 Task: Create in the project TransferLine a sprint 'Warp Speed Ahead'.
Action: Mouse moved to (215, 68)
Screenshot: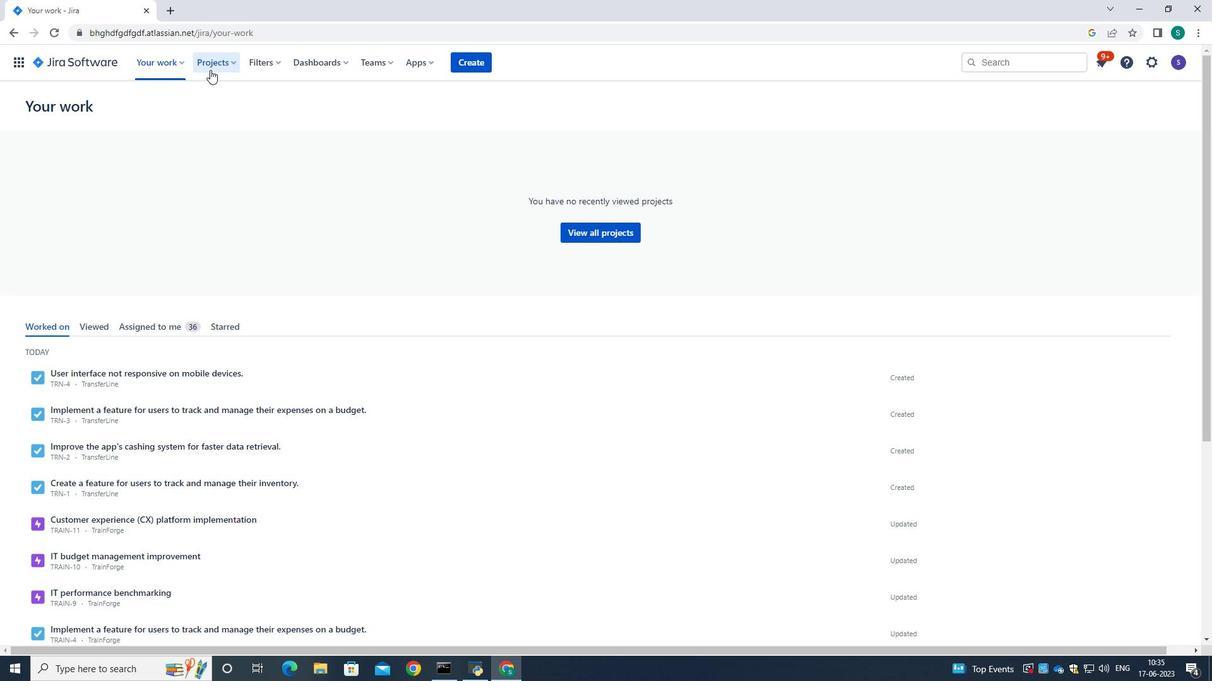 
Action: Mouse pressed left at (215, 68)
Screenshot: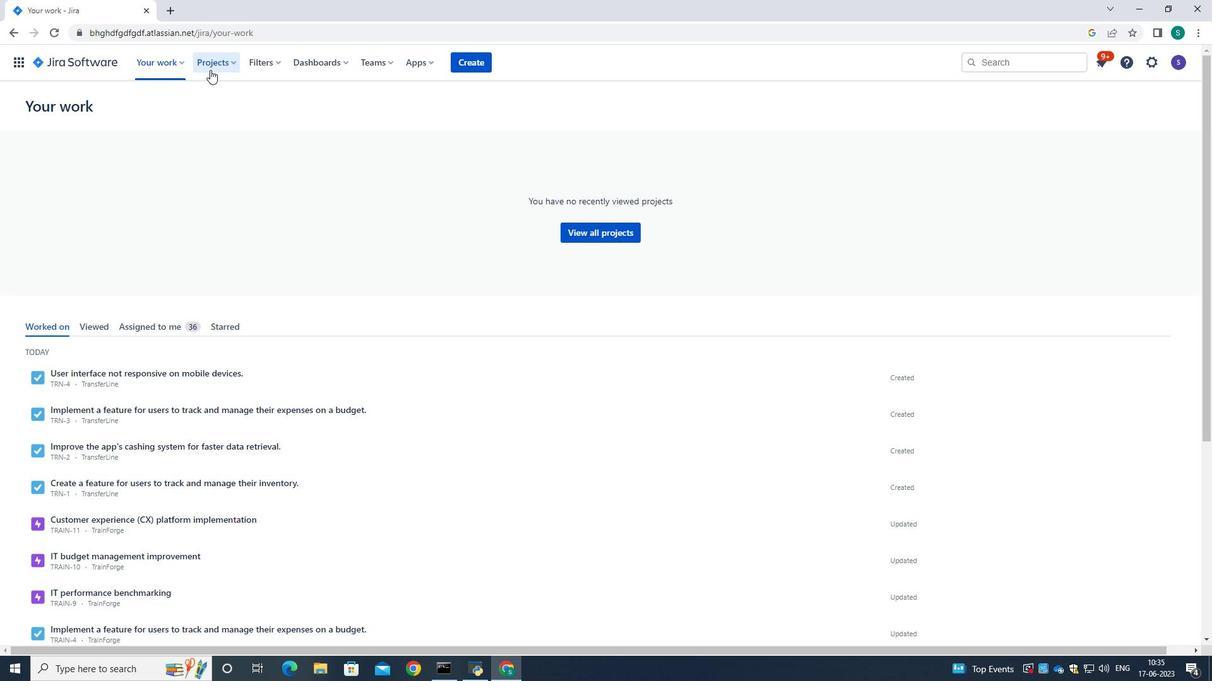 
Action: Mouse moved to (224, 123)
Screenshot: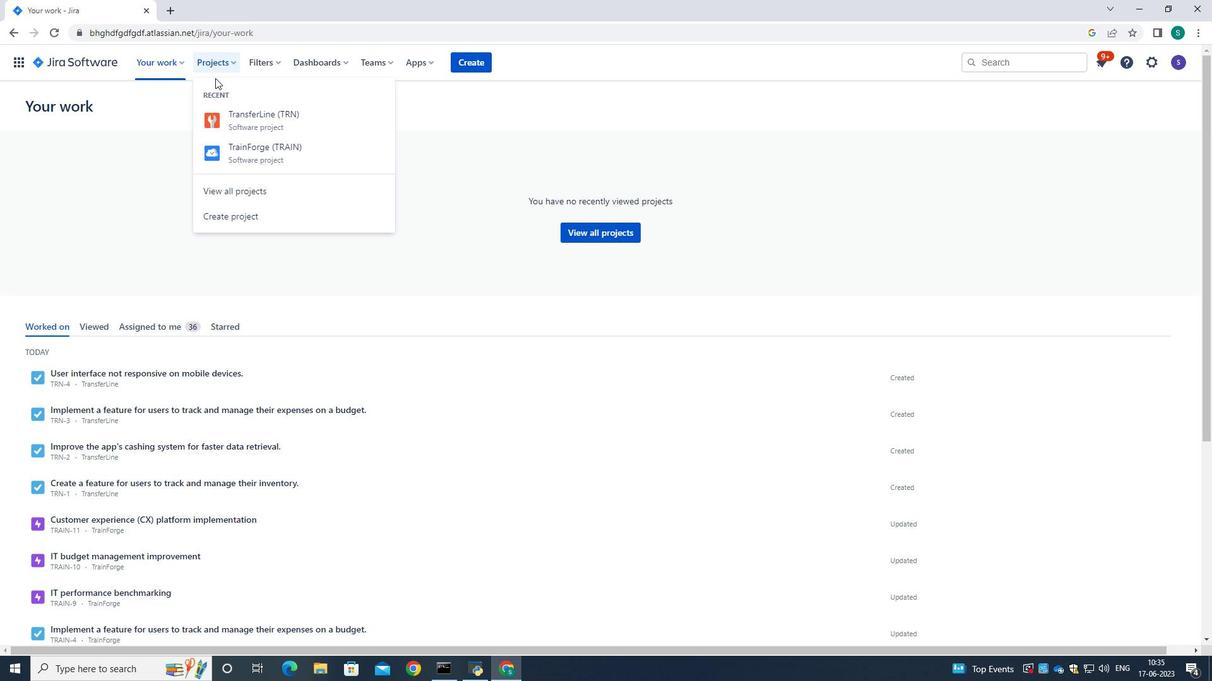
Action: Mouse pressed left at (224, 123)
Screenshot: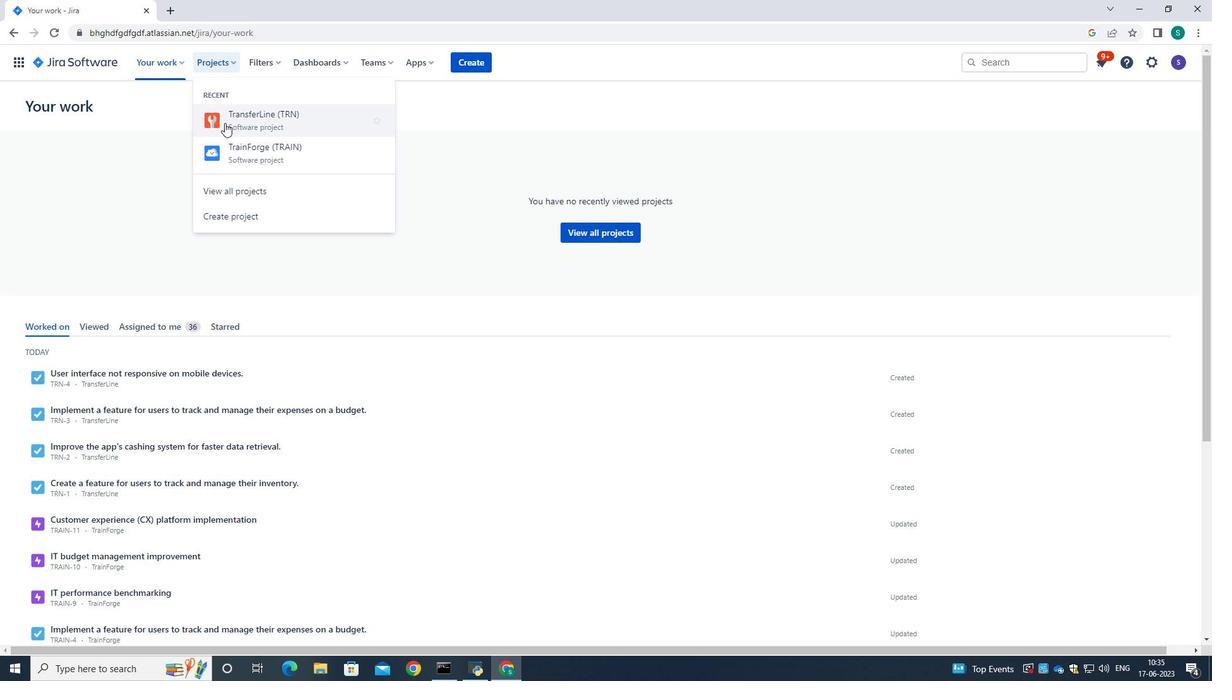 
Action: Mouse moved to (68, 191)
Screenshot: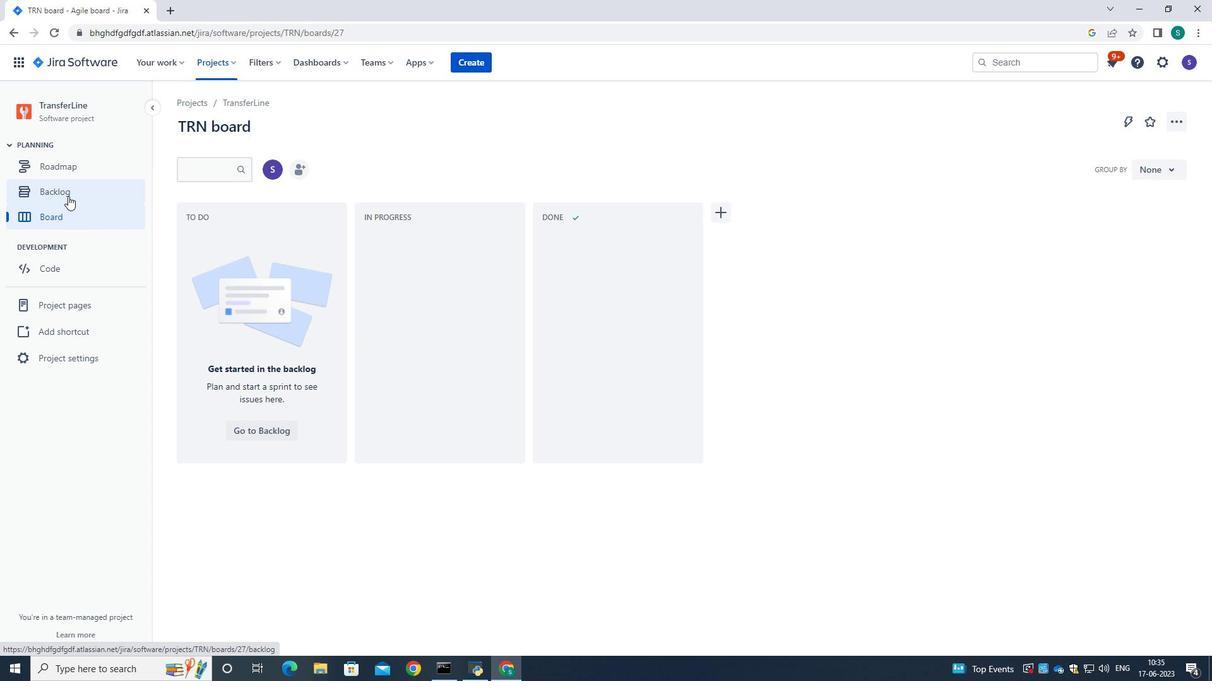
Action: Mouse pressed left at (68, 191)
Screenshot: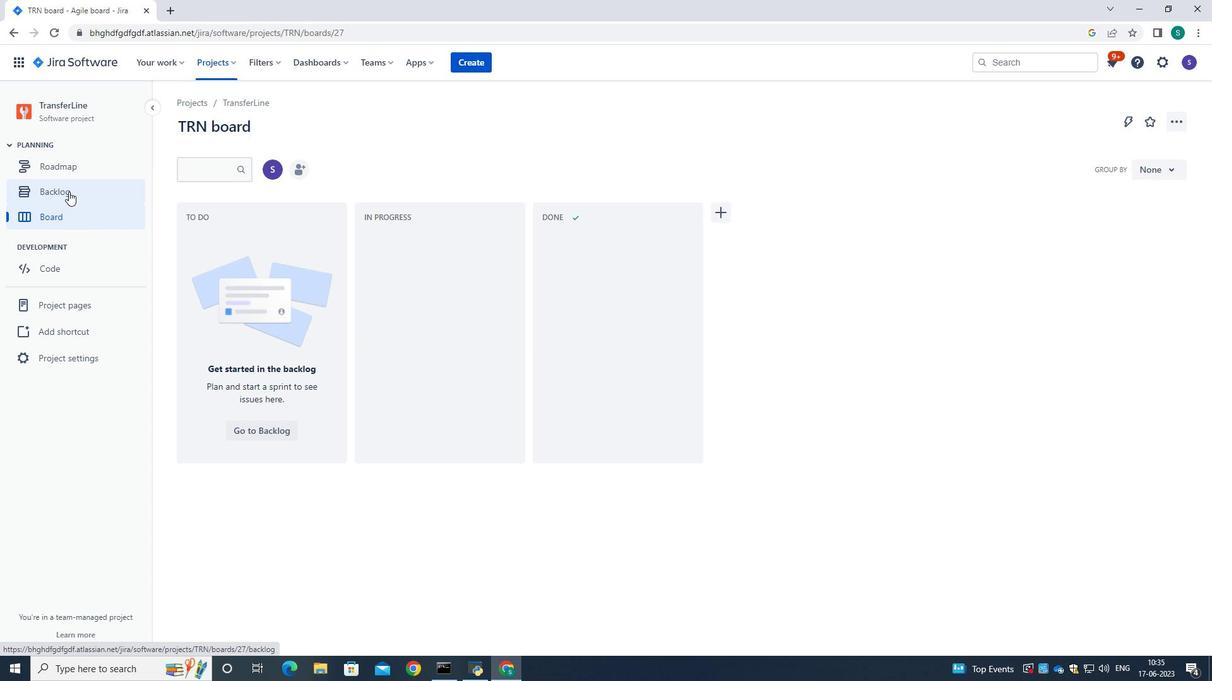 
Action: Mouse moved to (1123, 478)
Screenshot: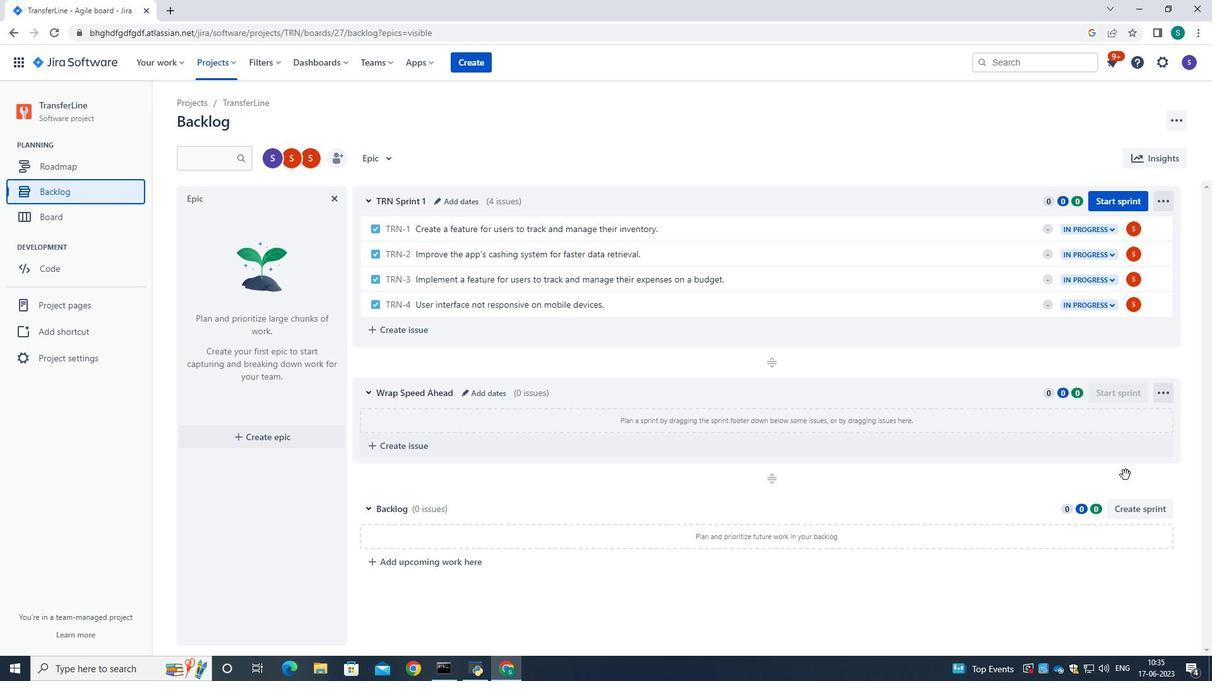 
Action: Mouse scrolled (1123, 477) with delta (0, 0)
Screenshot: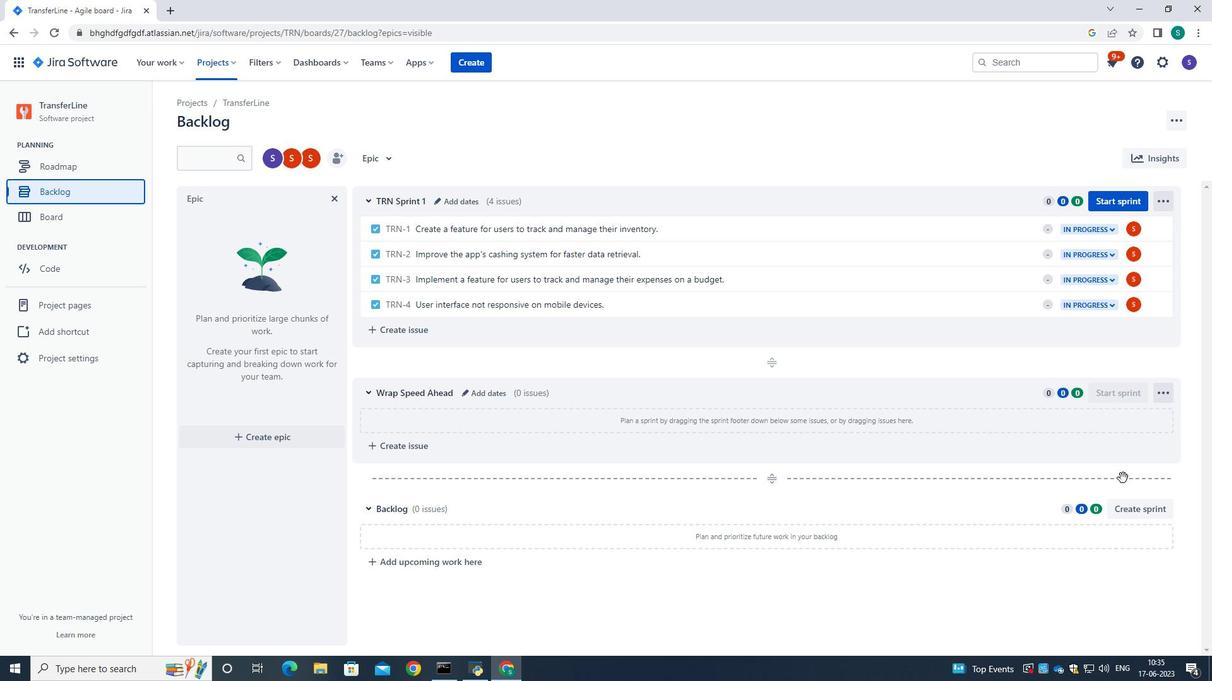 
Action: Mouse moved to (1140, 503)
Screenshot: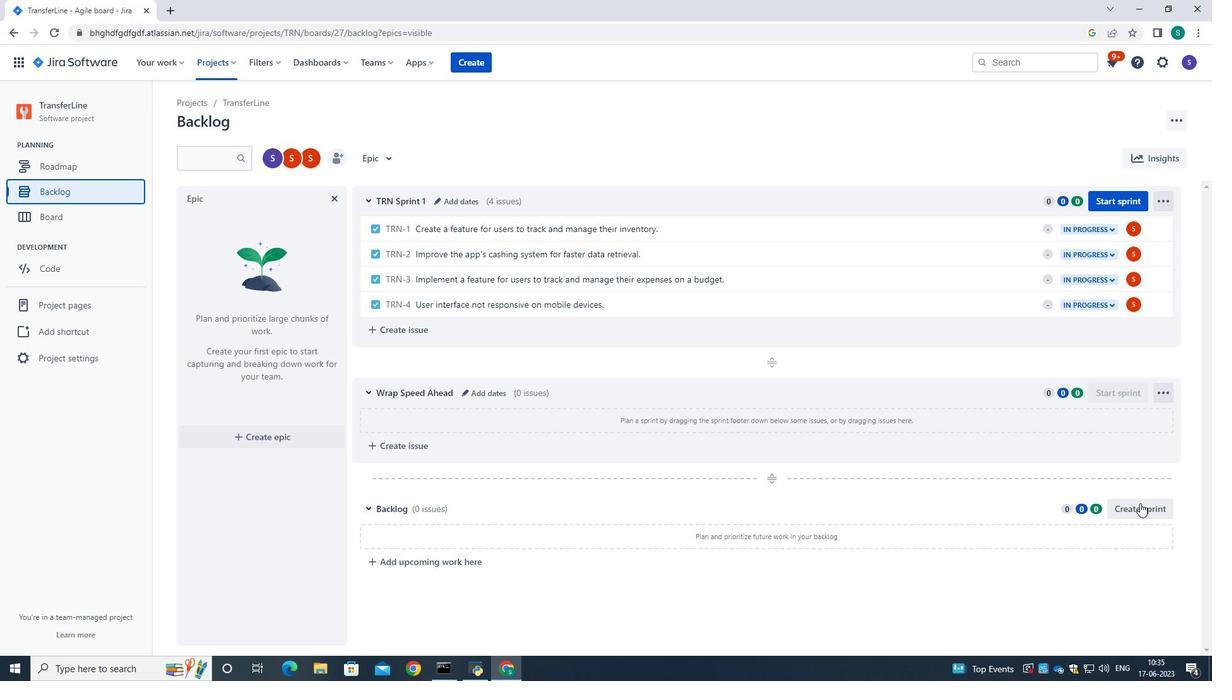 
Action: Mouse pressed left at (1140, 503)
Screenshot: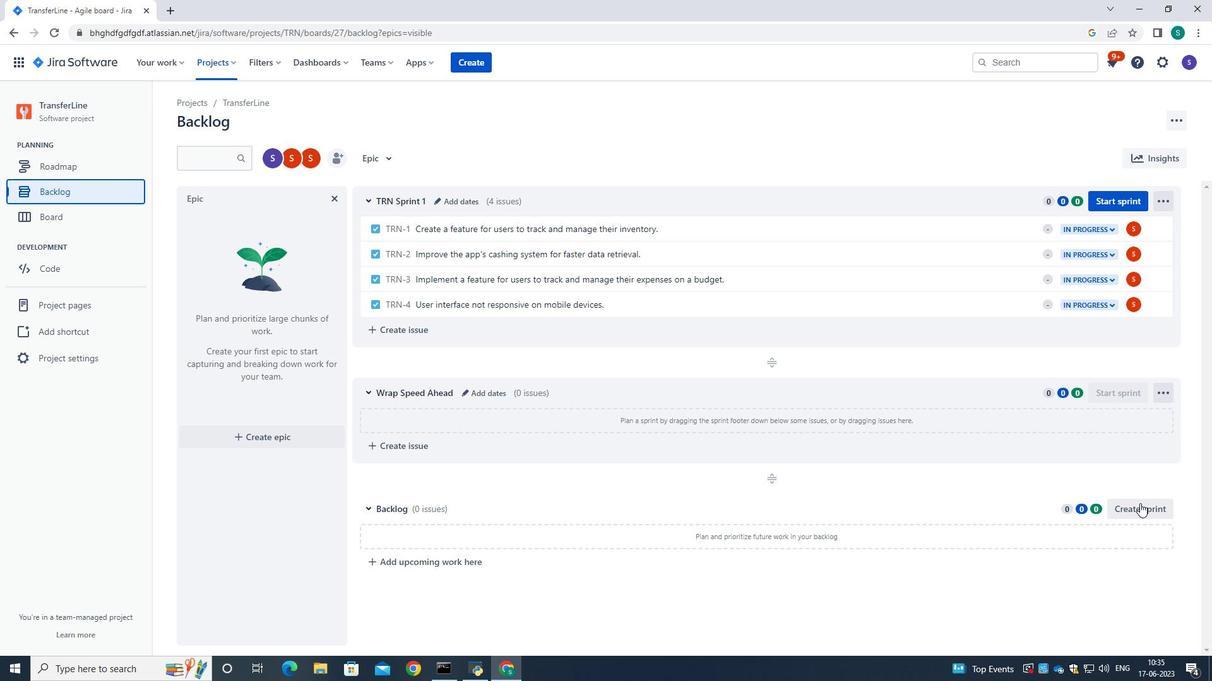 
Action: Mouse moved to (474, 506)
Screenshot: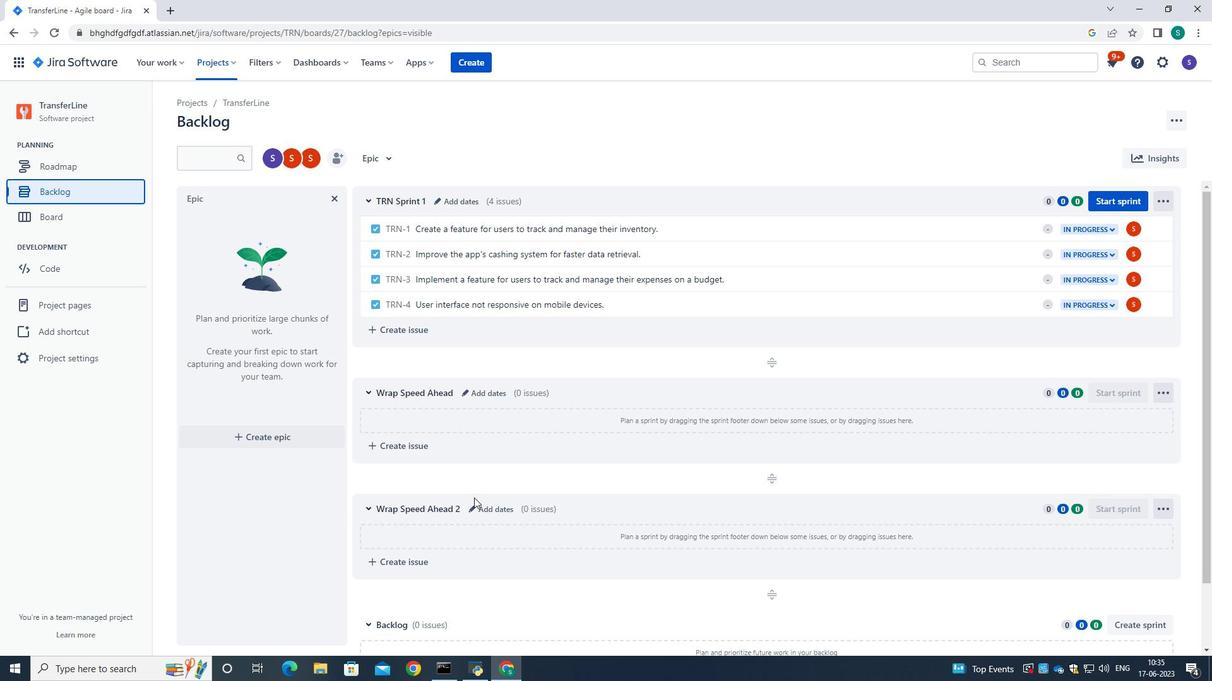 
Action: Mouse pressed left at (474, 506)
Screenshot: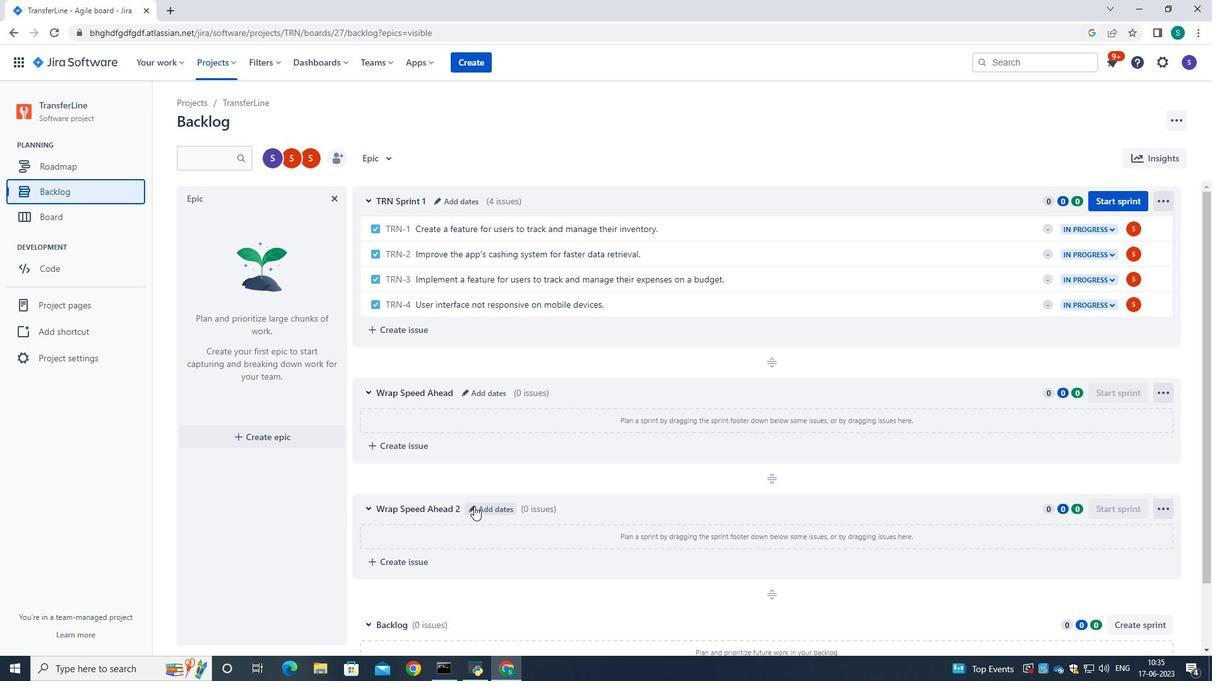 
Action: Mouse moved to (526, 160)
Screenshot: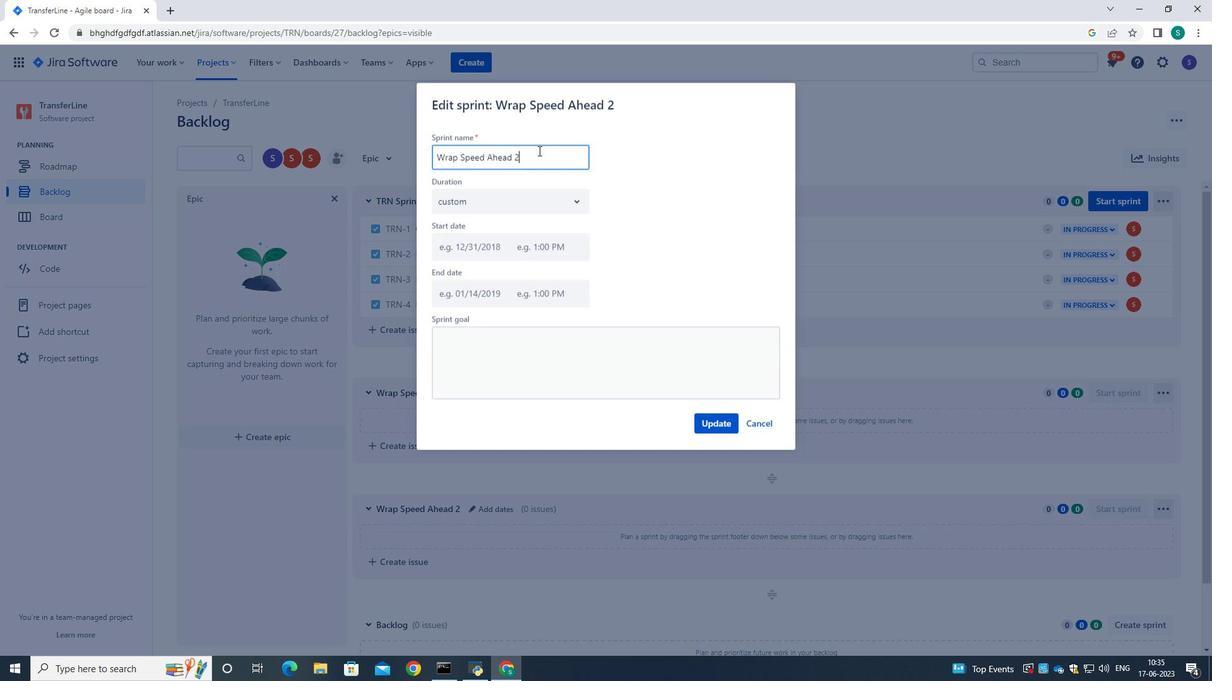 
Action: Mouse pressed left at (526, 160)
Screenshot: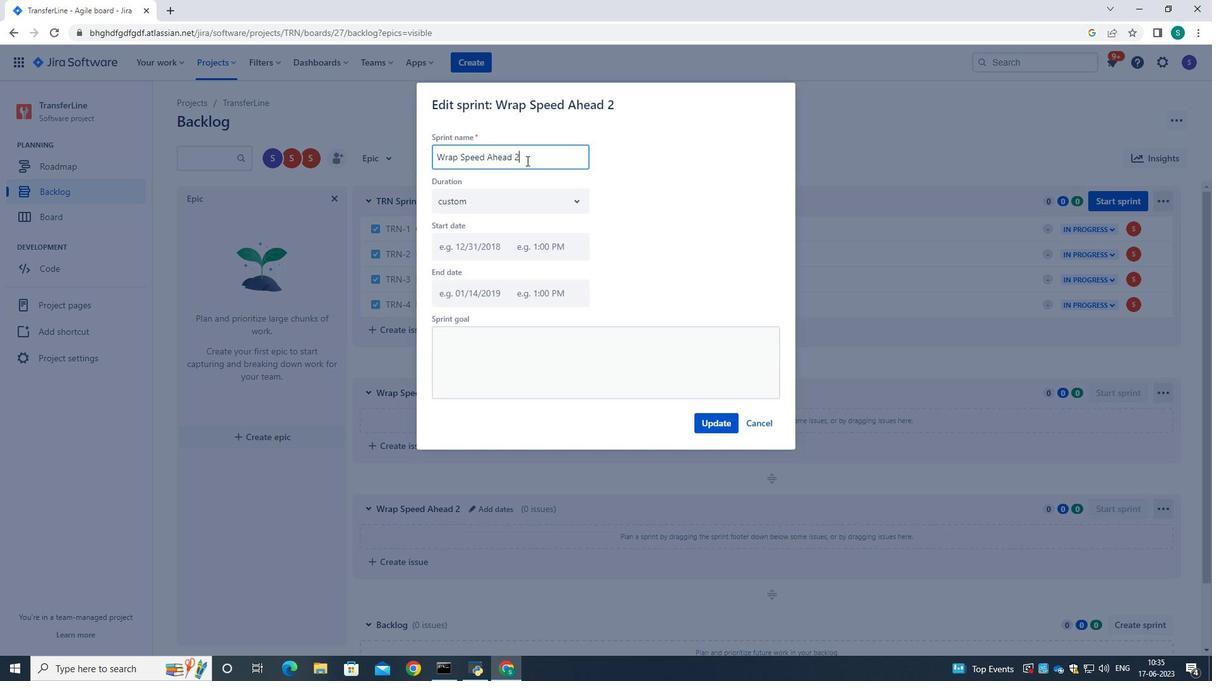 
Action: Key pressed <Key.backspace><Key.backspace>
Screenshot: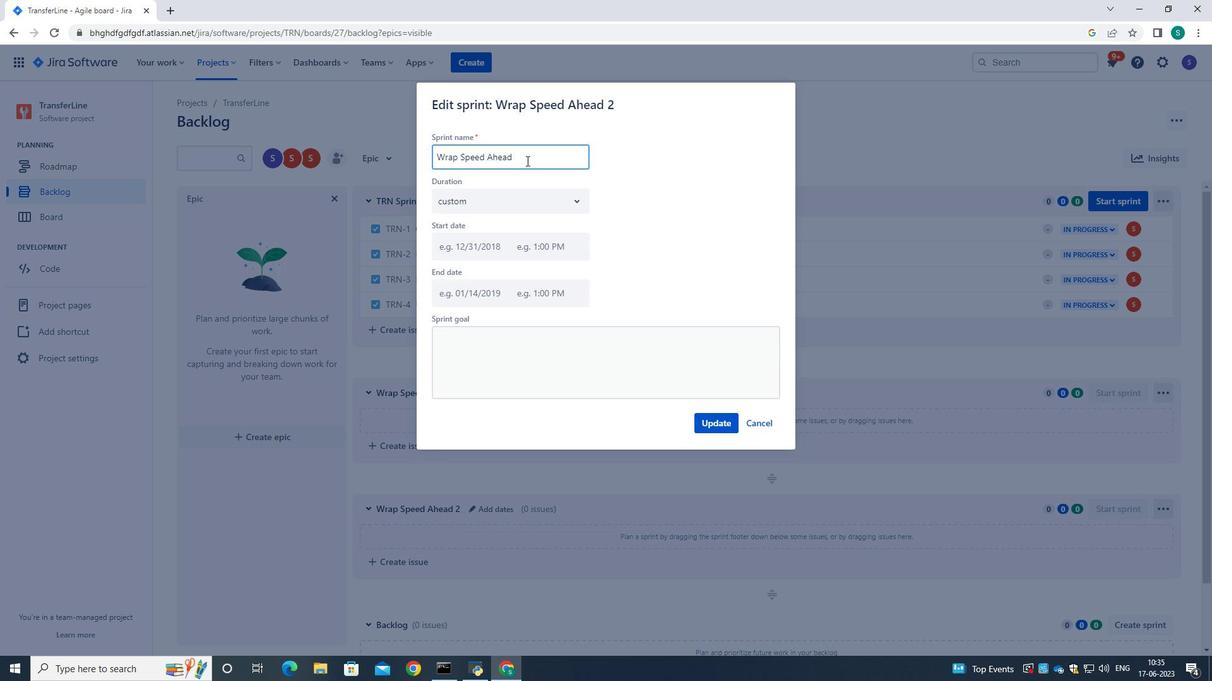
Action: Mouse moved to (727, 422)
Screenshot: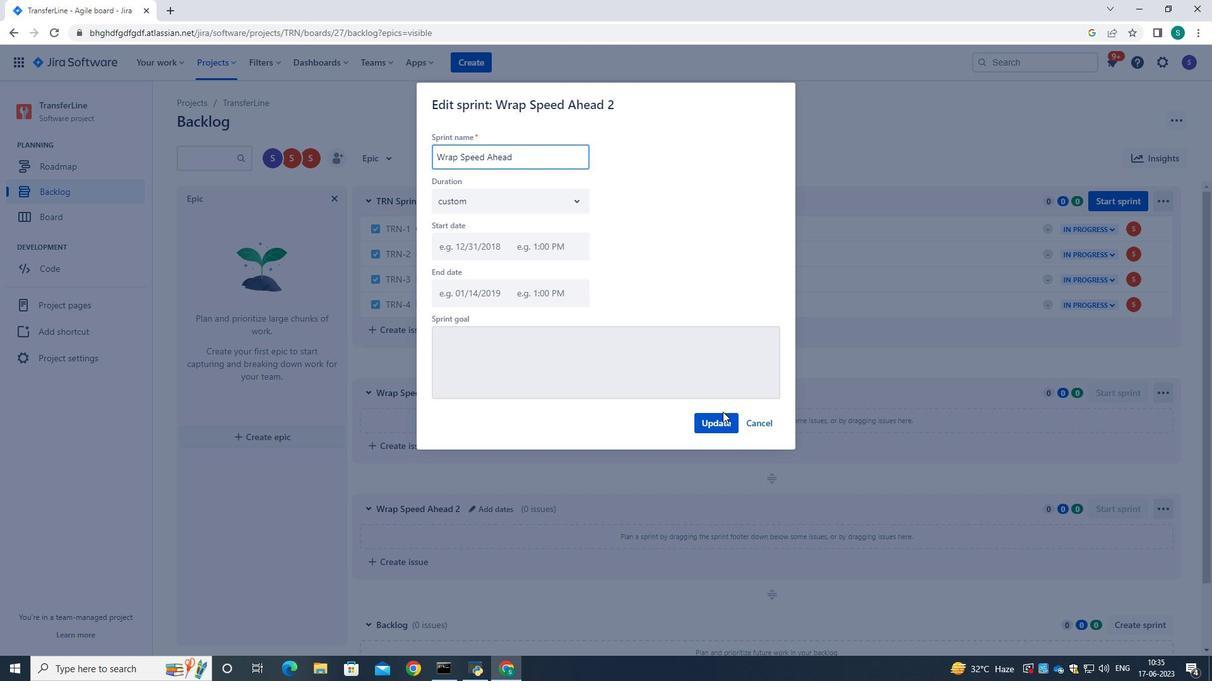 
Action: Mouse pressed left at (727, 422)
Screenshot: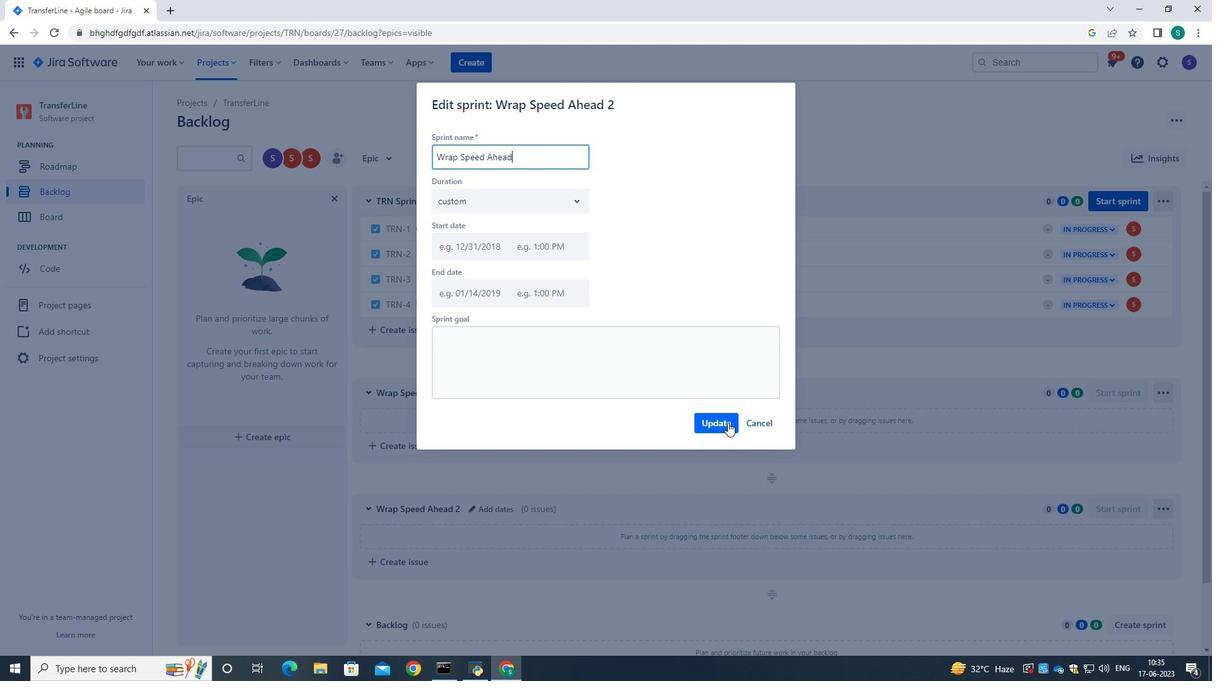 
Action: Mouse moved to (723, 328)
Screenshot: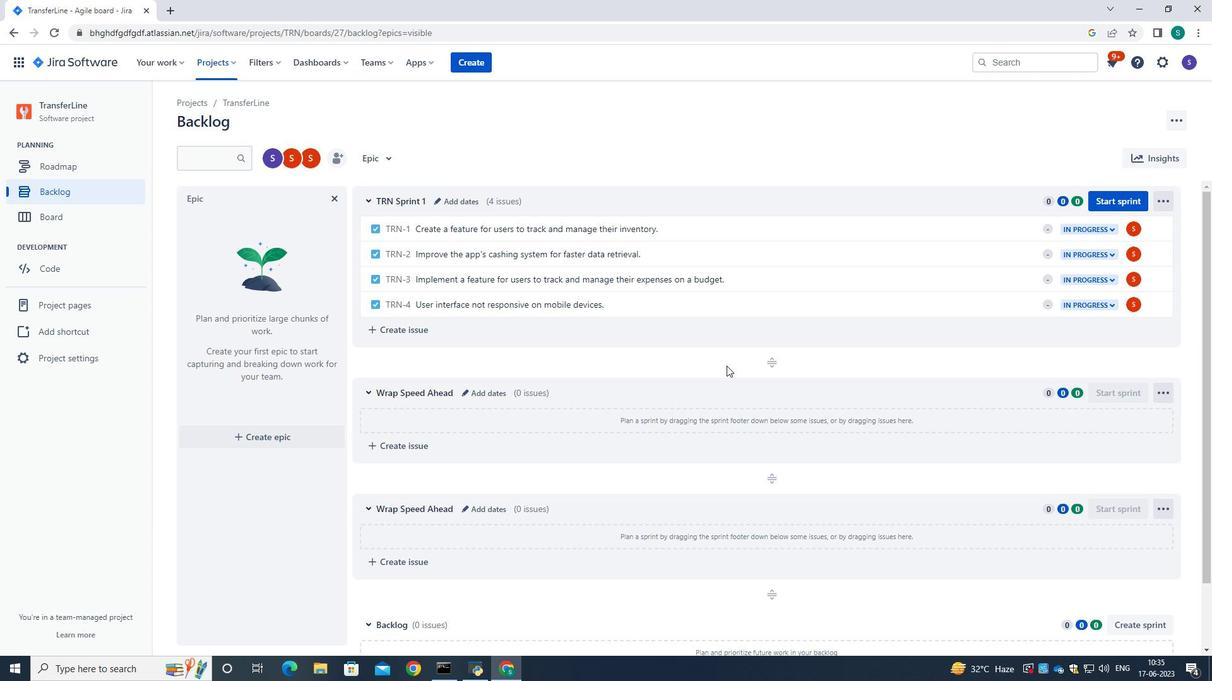 
